 Task: Find and preview the PDF attachment from the email sent by 'Sumit Kumar'.
Action: Mouse moved to (269, 7)
Screenshot: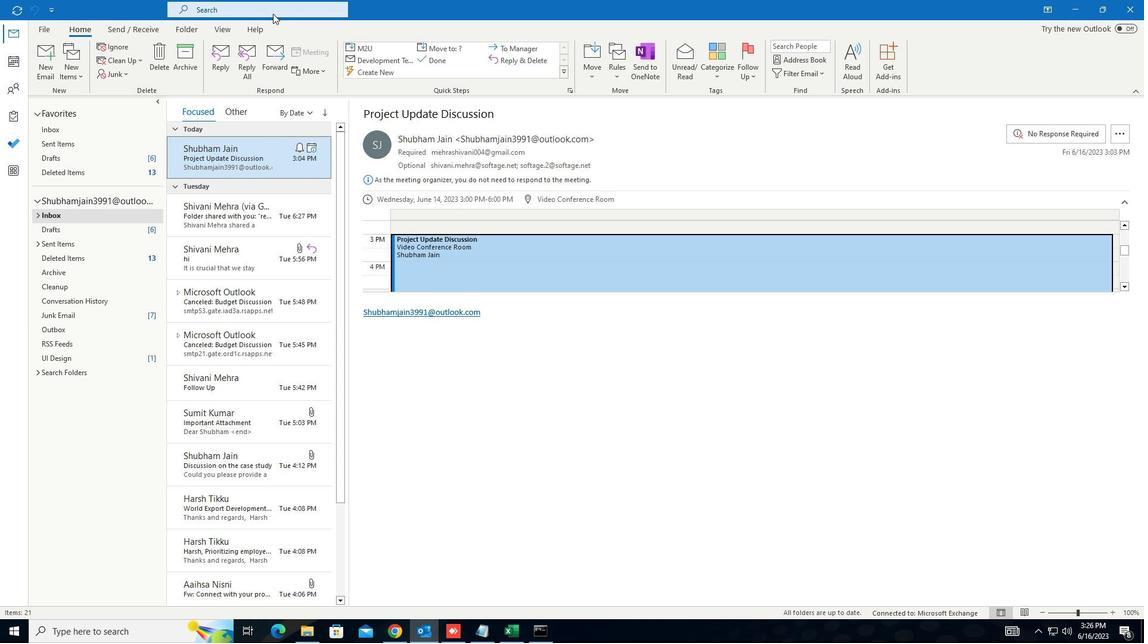 
Action: Mouse pressed left at (269, 7)
Screenshot: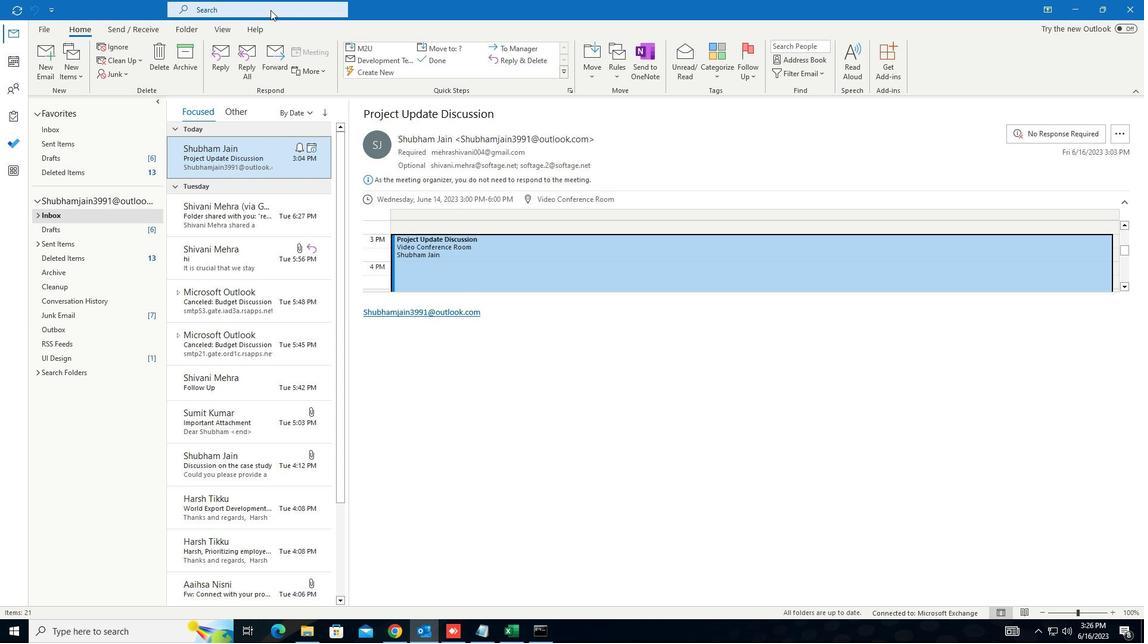 
Action: Mouse moved to (272, 6)
Screenshot: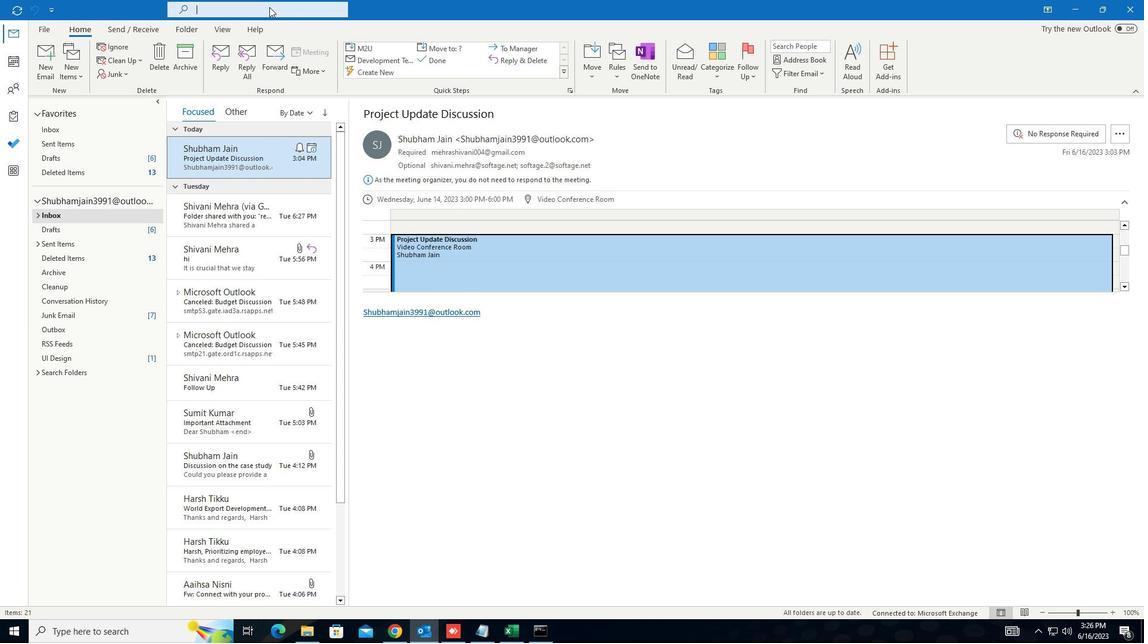 
Action: Key pressed sumitkumarthakur00<Key.shift>@GMAIL.COM<Key.enter>
Screenshot: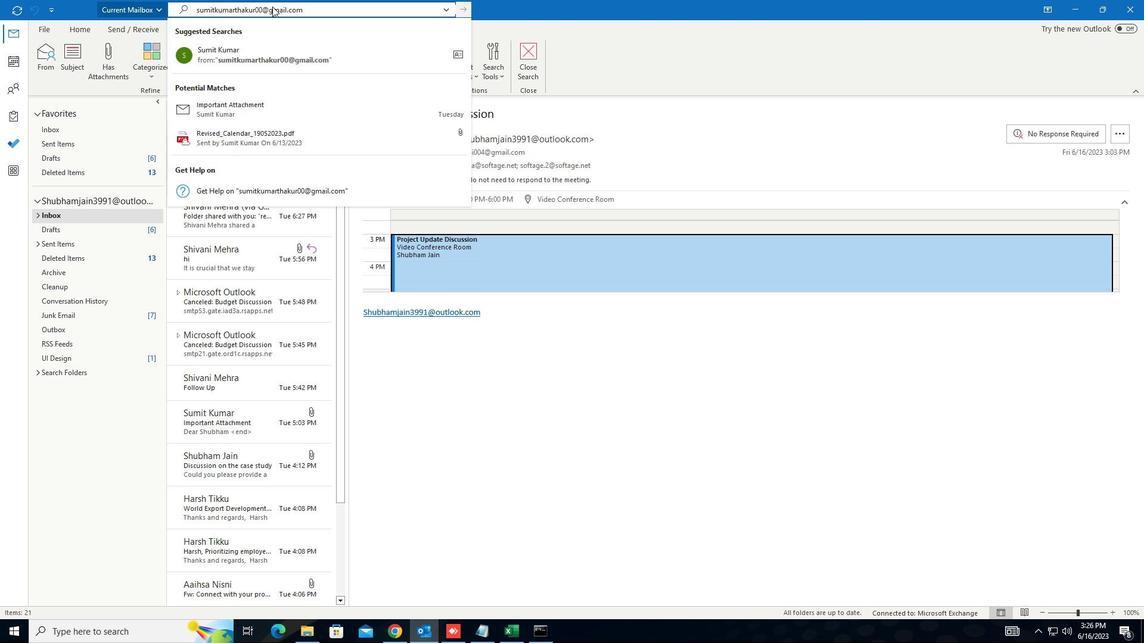 
Action: Mouse moved to (405, 191)
Screenshot: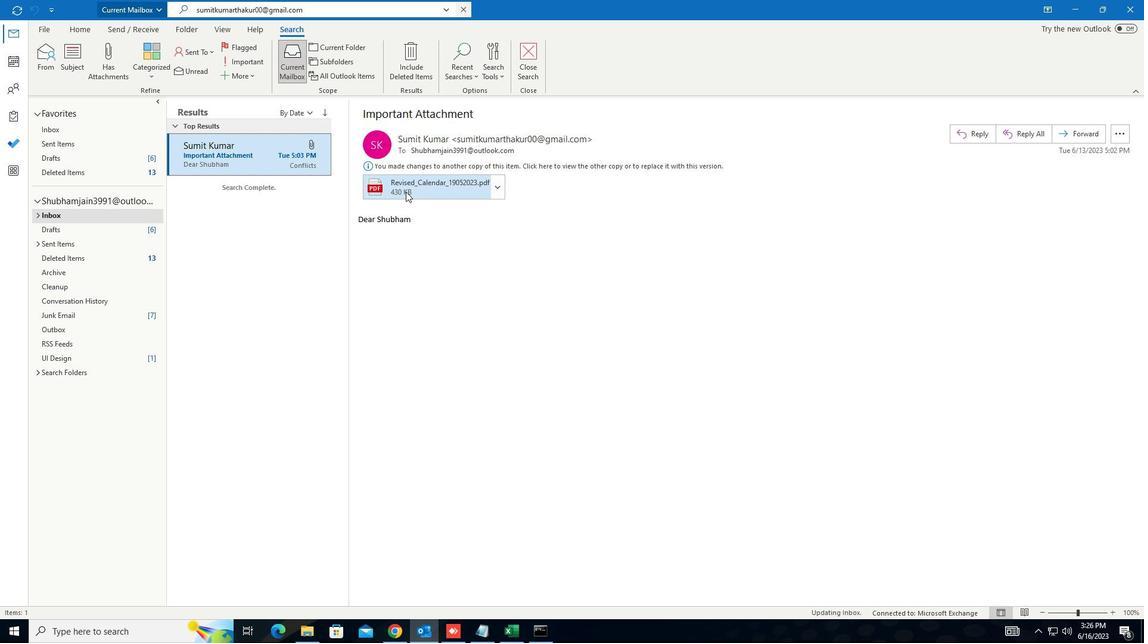 
Action: Mouse pressed right at (405, 191)
Screenshot: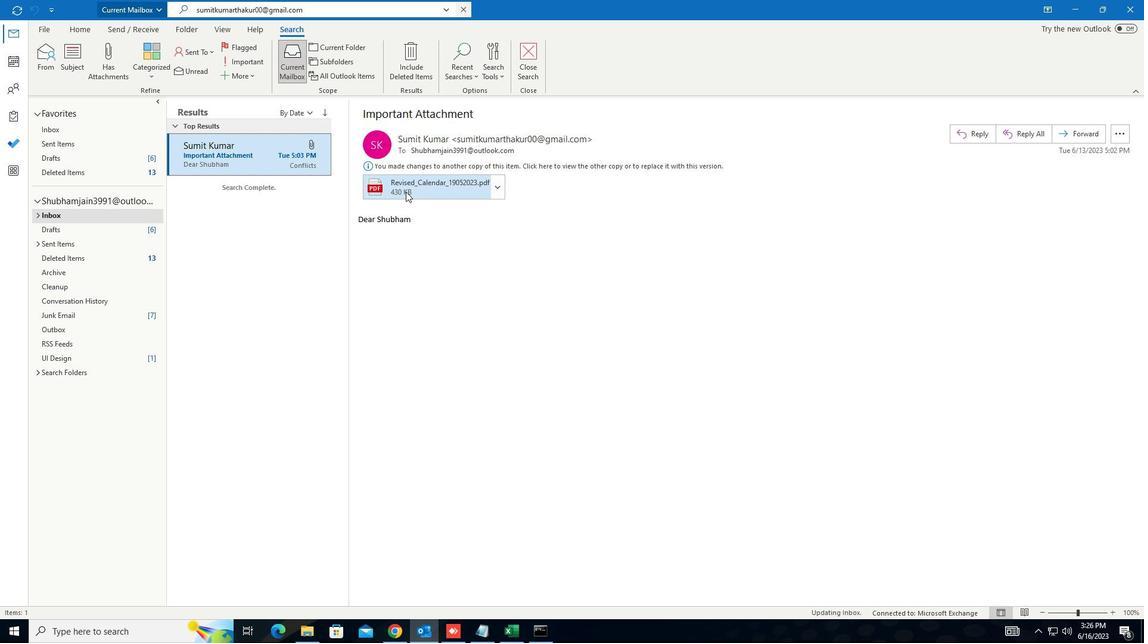 
Action: Mouse moved to (420, 206)
Screenshot: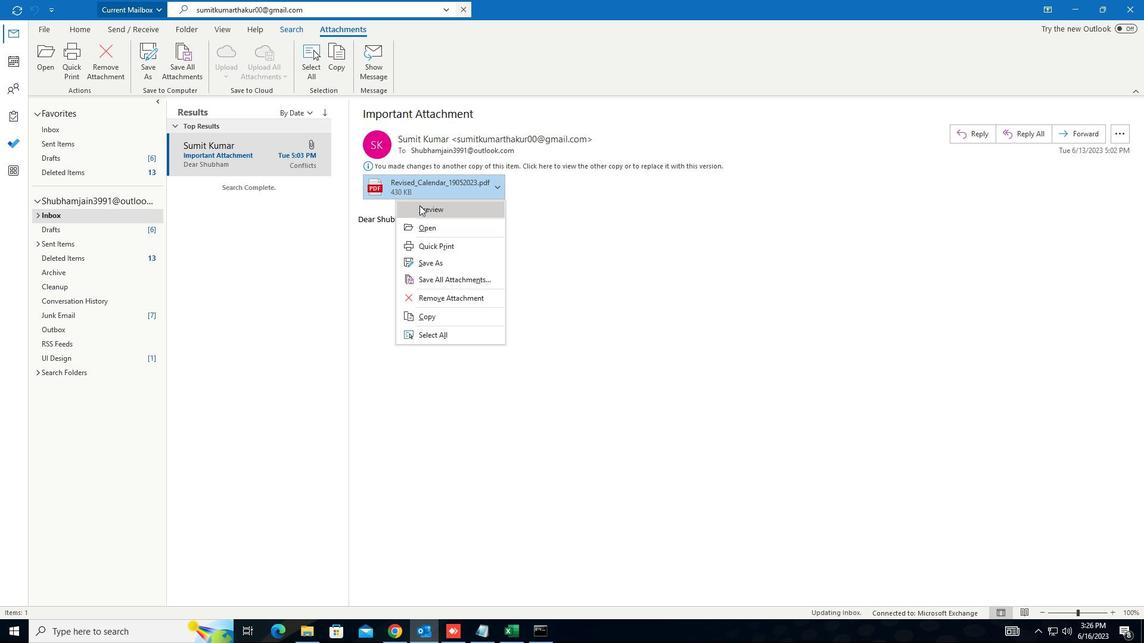 
Action: Mouse pressed left at (420, 206)
Screenshot: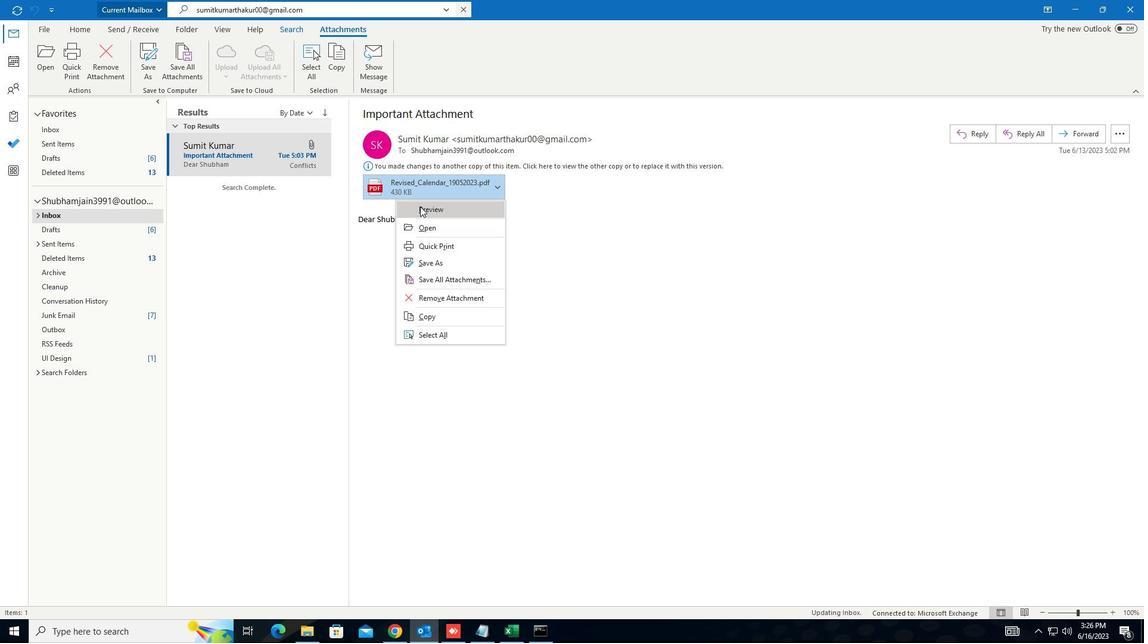 
Action: Mouse moved to (416, 211)
Screenshot: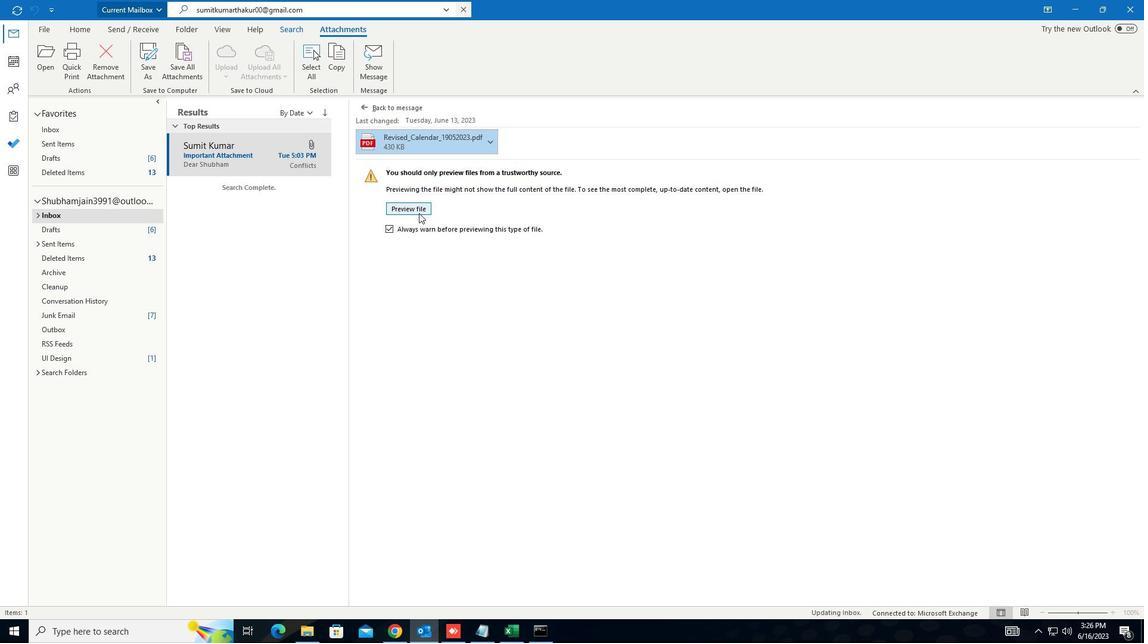
Action: Mouse pressed left at (416, 211)
Screenshot: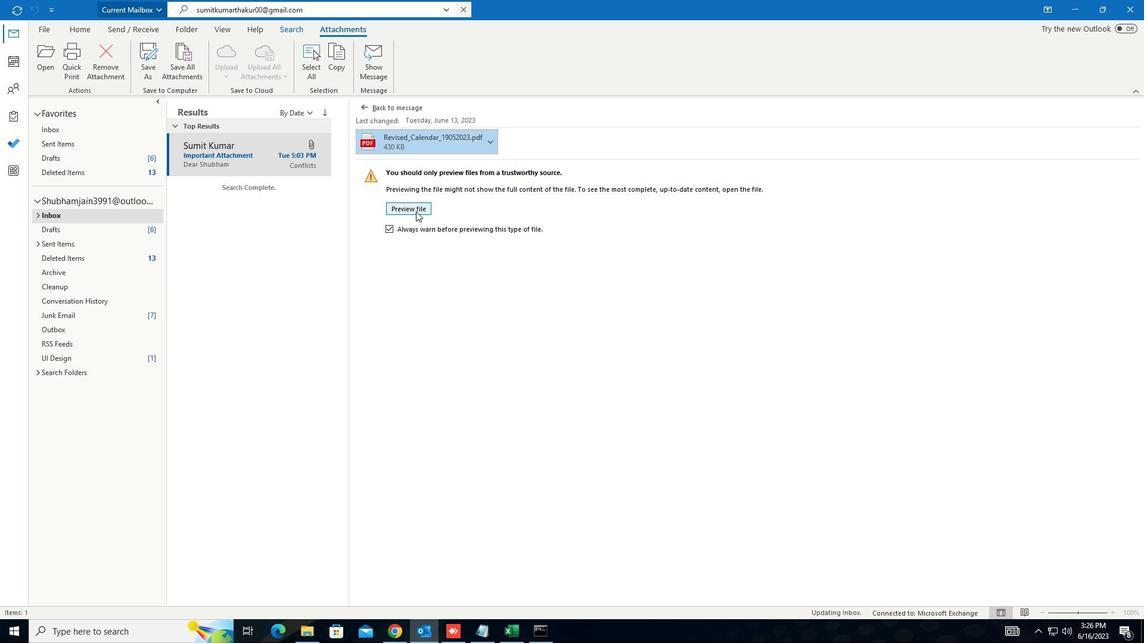 
Action: Mouse moved to (600, 289)
Screenshot: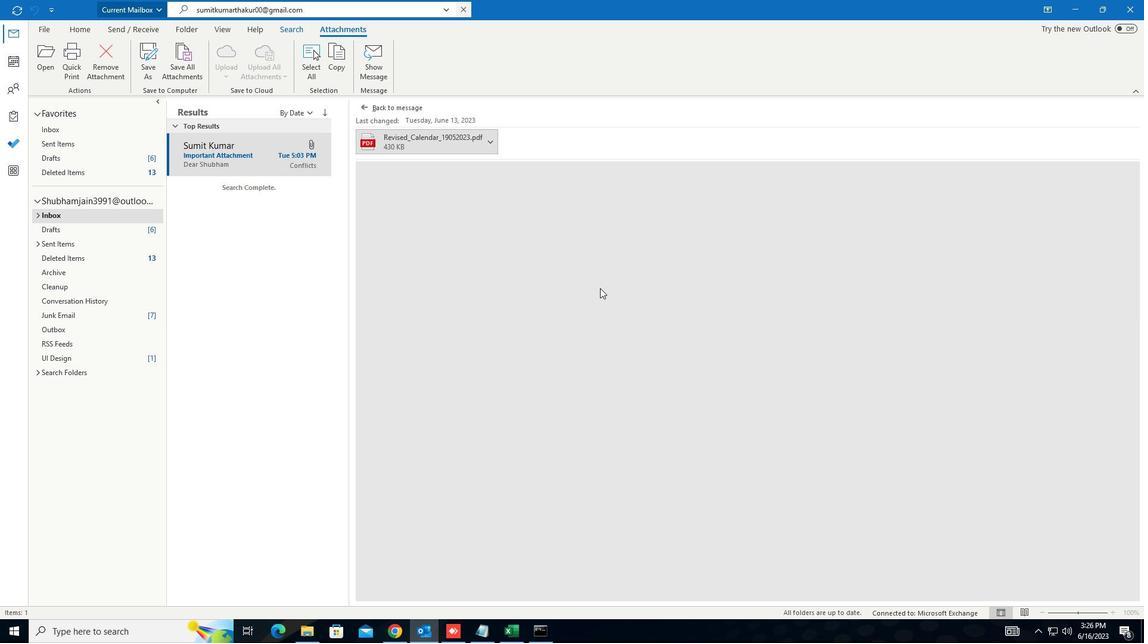 
Action: Mouse scrolled (600, 288) with delta (0, 0)
Screenshot: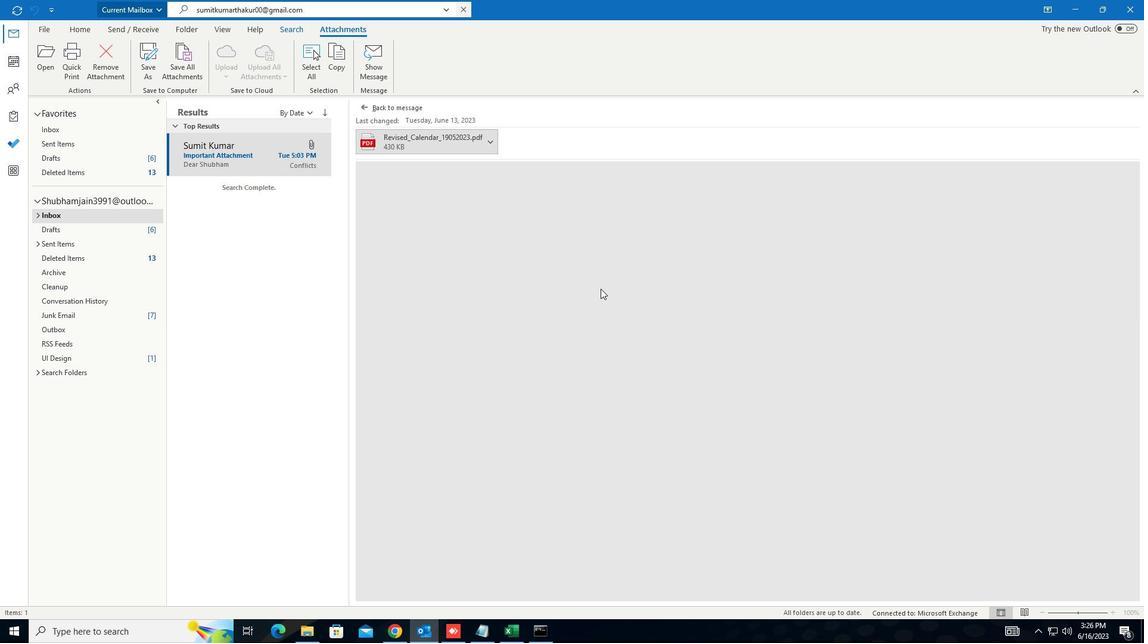 
Action: Mouse scrolled (600, 288) with delta (0, 0)
Screenshot: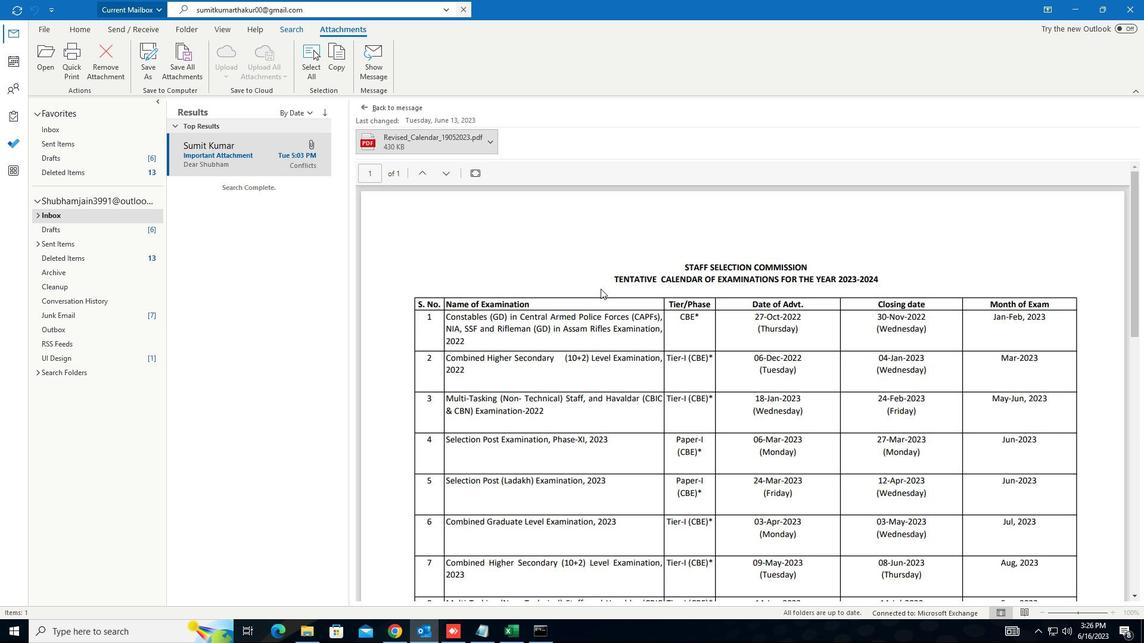 
Action: Mouse scrolled (600, 288) with delta (0, 0)
Screenshot: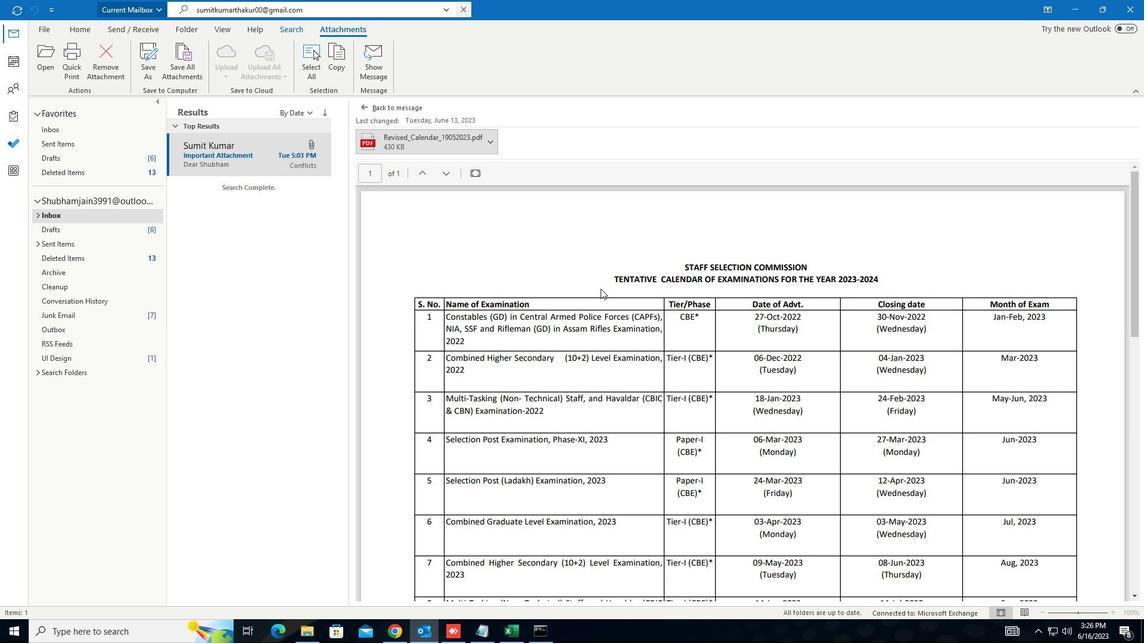 
Action: Mouse scrolled (600, 288) with delta (0, 0)
Screenshot: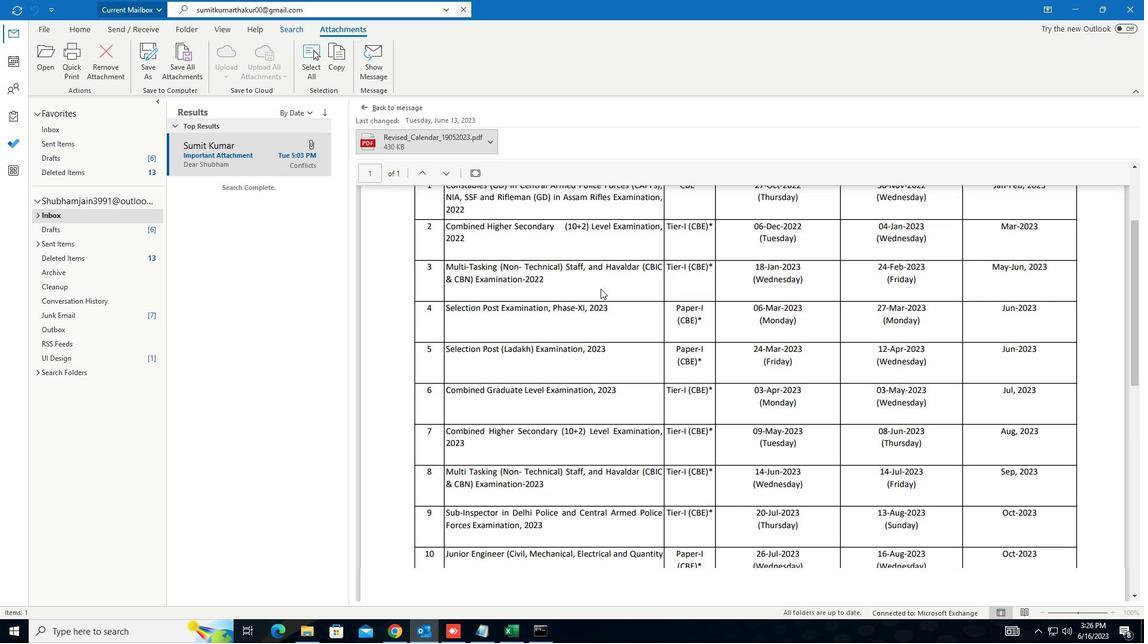 
Action: Mouse scrolled (600, 288) with delta (0, 0)
Screenshot: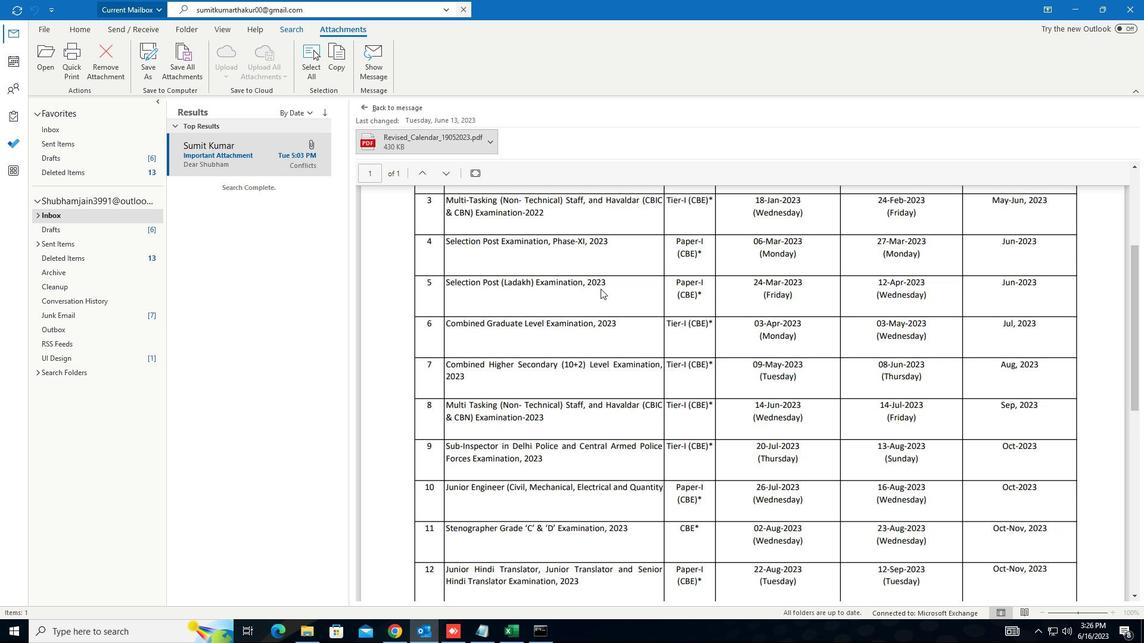 
Action: Mouse scrolled (600, 288) with delta (0, 0)
Screenshot: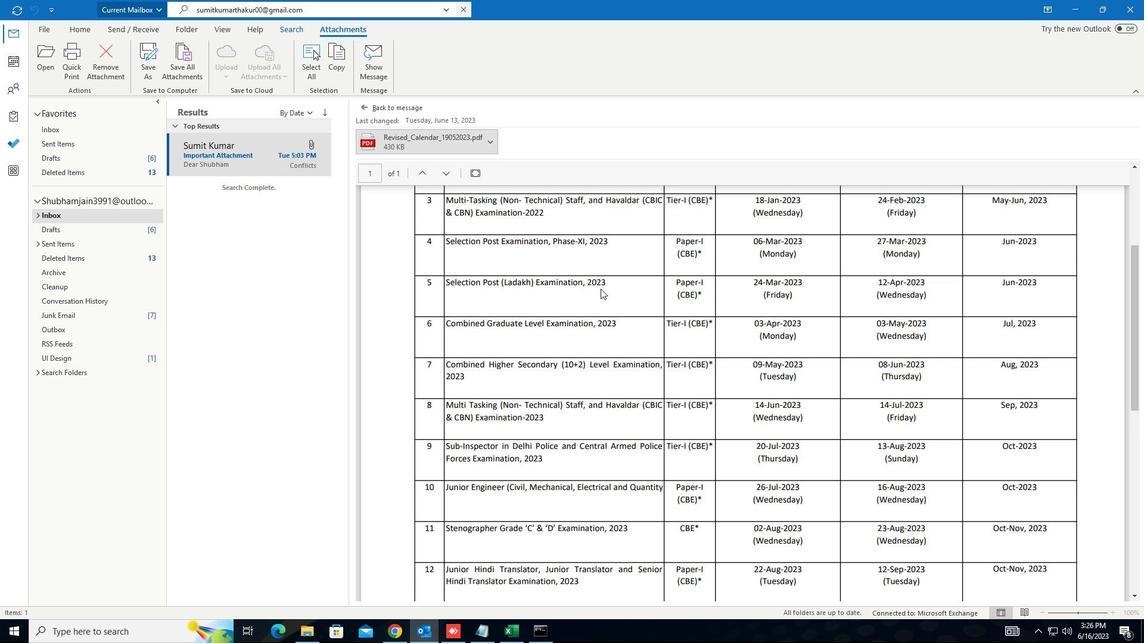 
Action: Mouse scrolled (600, 289) with delta (0, 0)
Screenshot: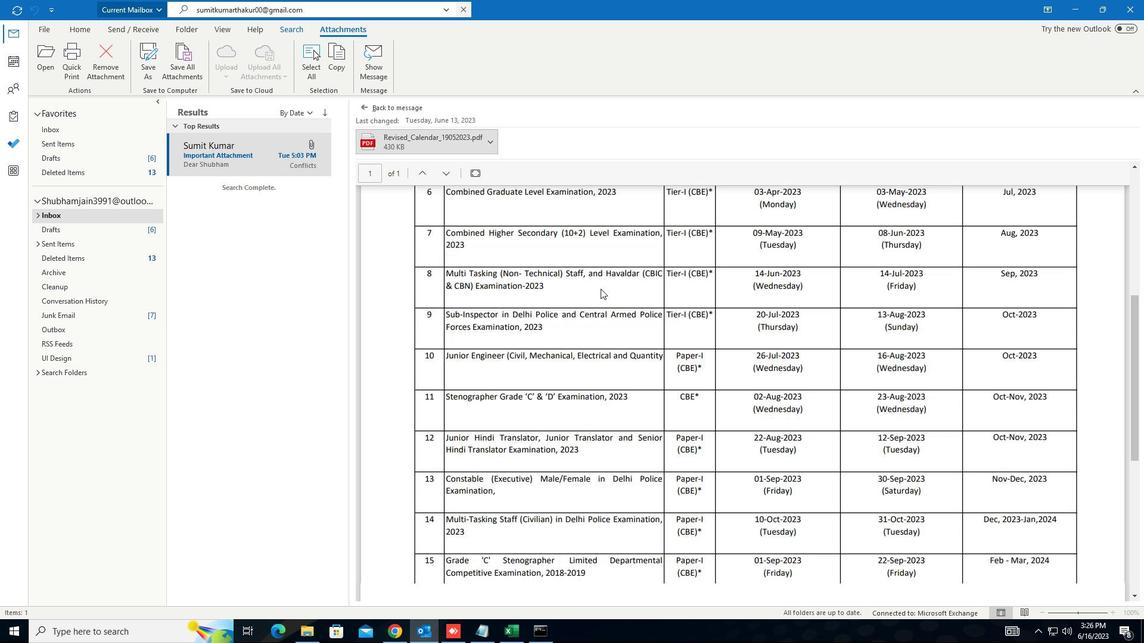 
Action: Mouse scrolled (600, 289) with delta (0, 0)
Screenshot: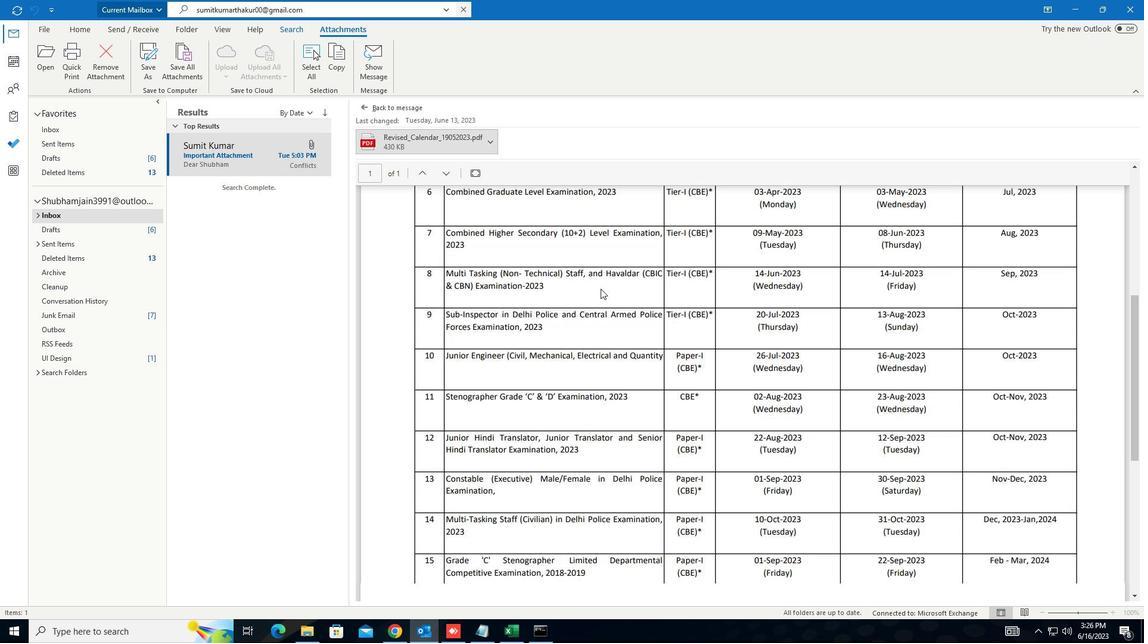 
Action: Mouse scrolled (600, 289) with delta (0, 0)
Screenshot: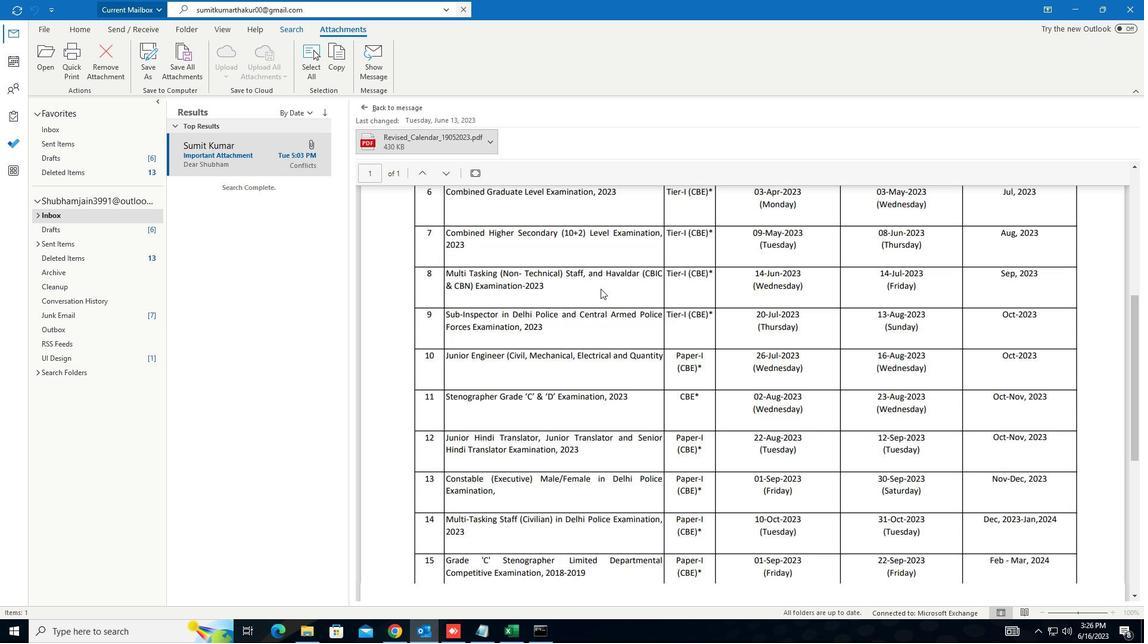 
Action: Mouse scrolled (600, 289) with delta (0, 0)
Screenshot: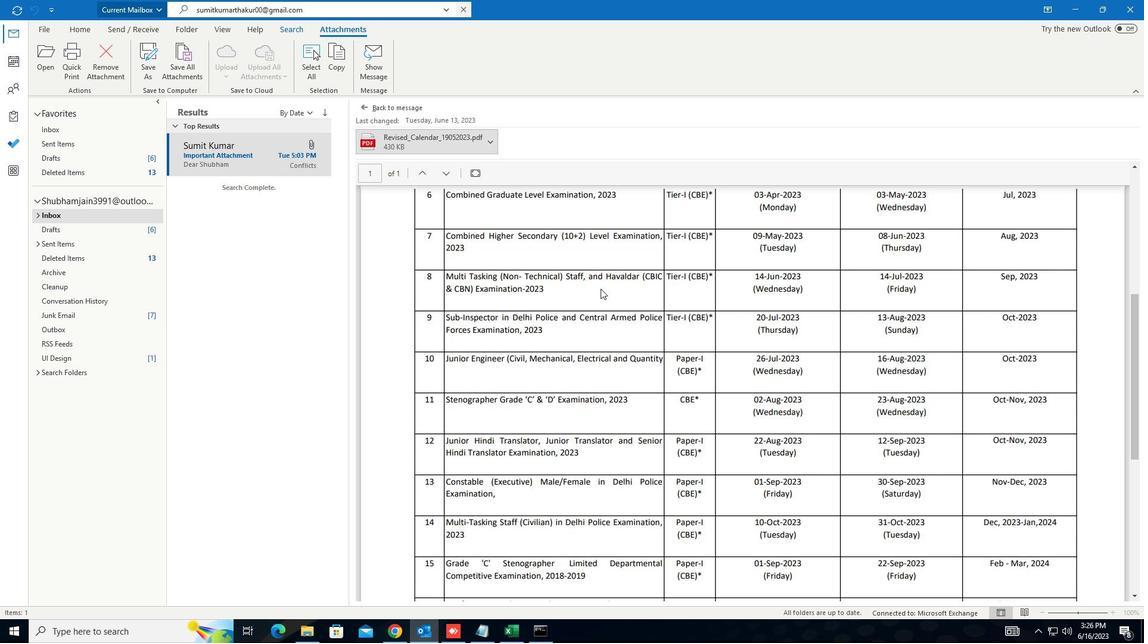 
